 Task: Reset Stabilization
Action: Mouse moved to (785, 309)
Screenshot: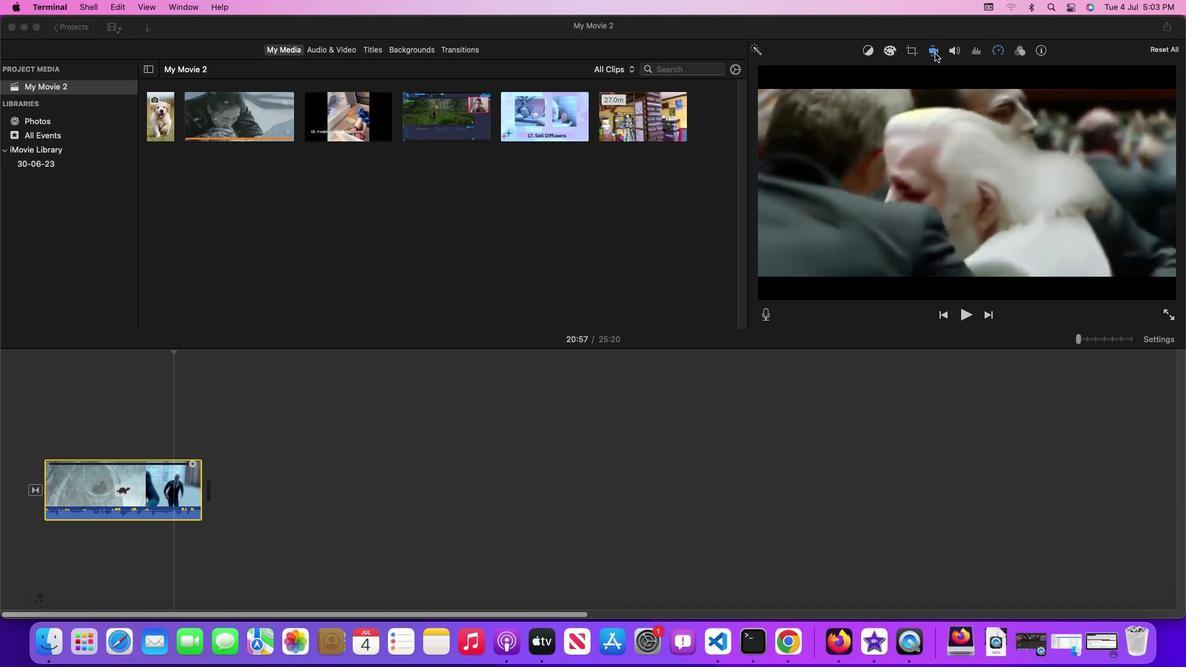 
Action: Mouse pressed left at (785, 309)
Screenshot: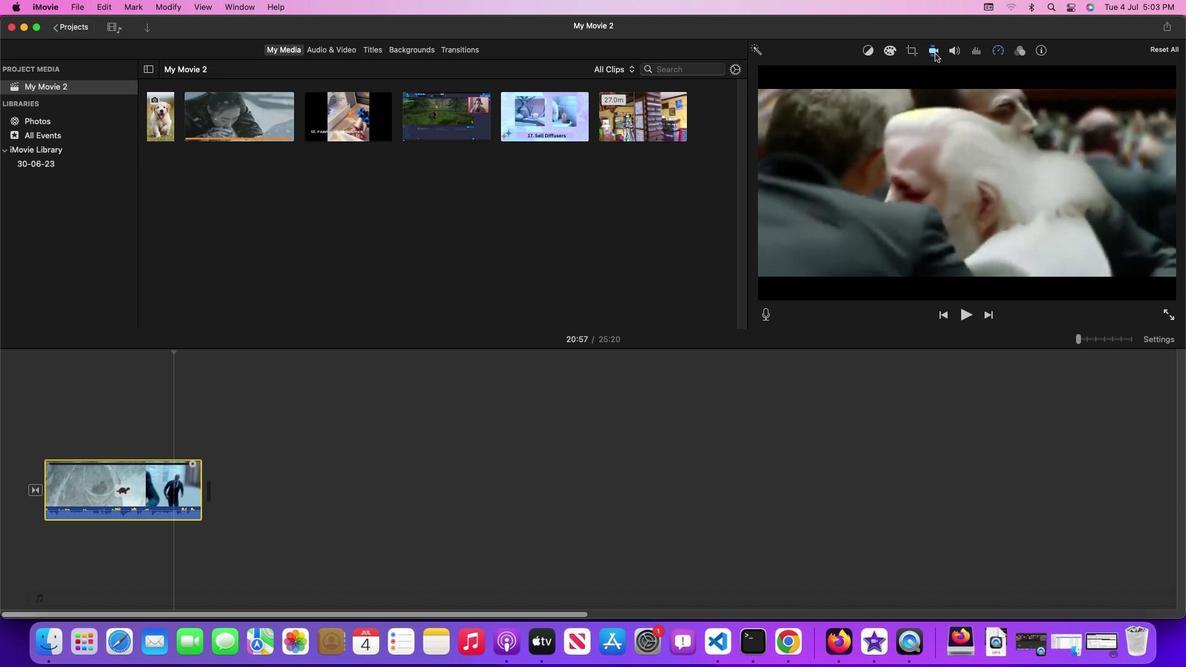 
Action: Mouse moved to (785, 309)
Screenshot: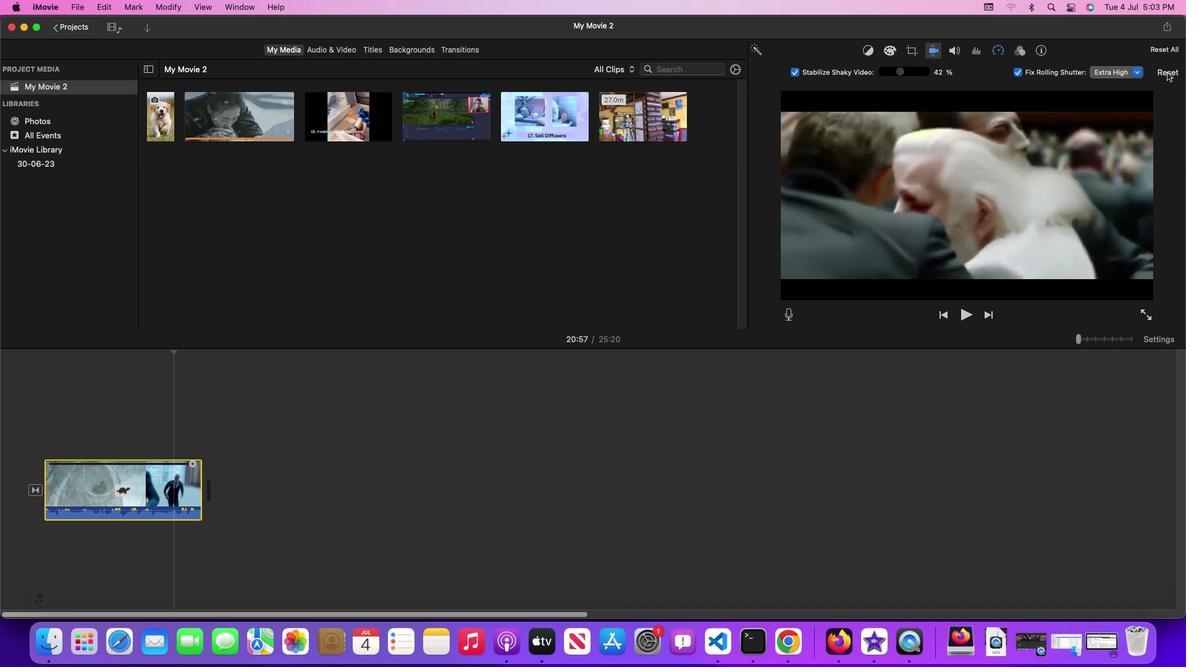 
Action: Mouse pressed left at (785, 309)
Screenshot: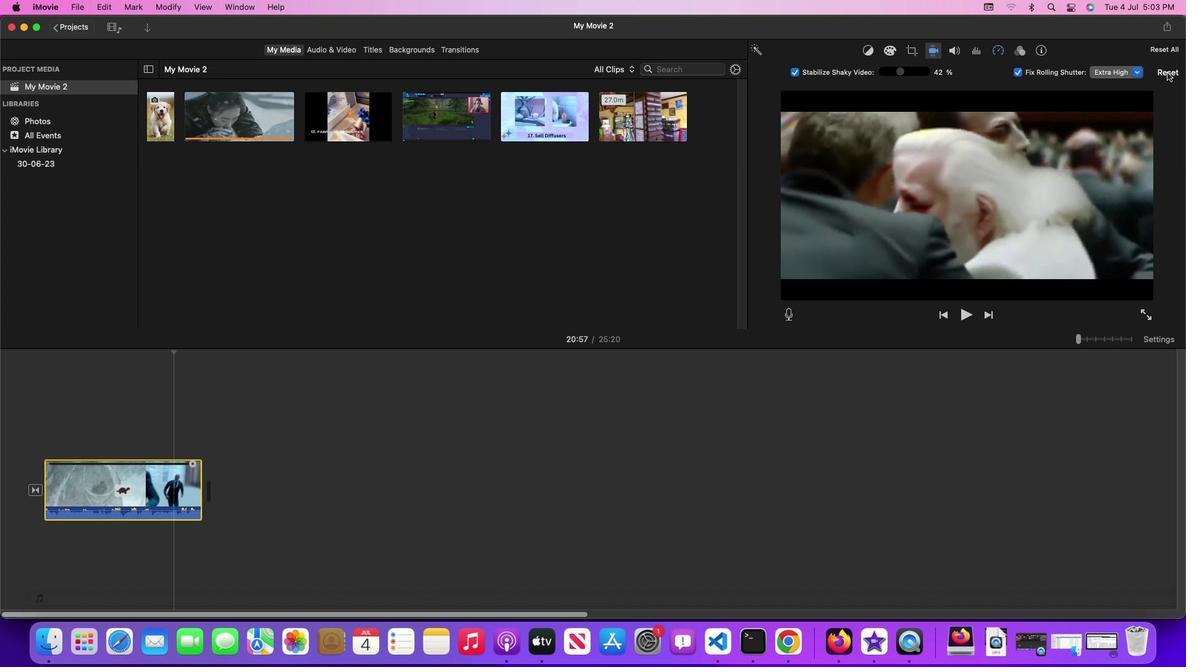 
Action: Mouse moved to (785, 309)
Screenshot: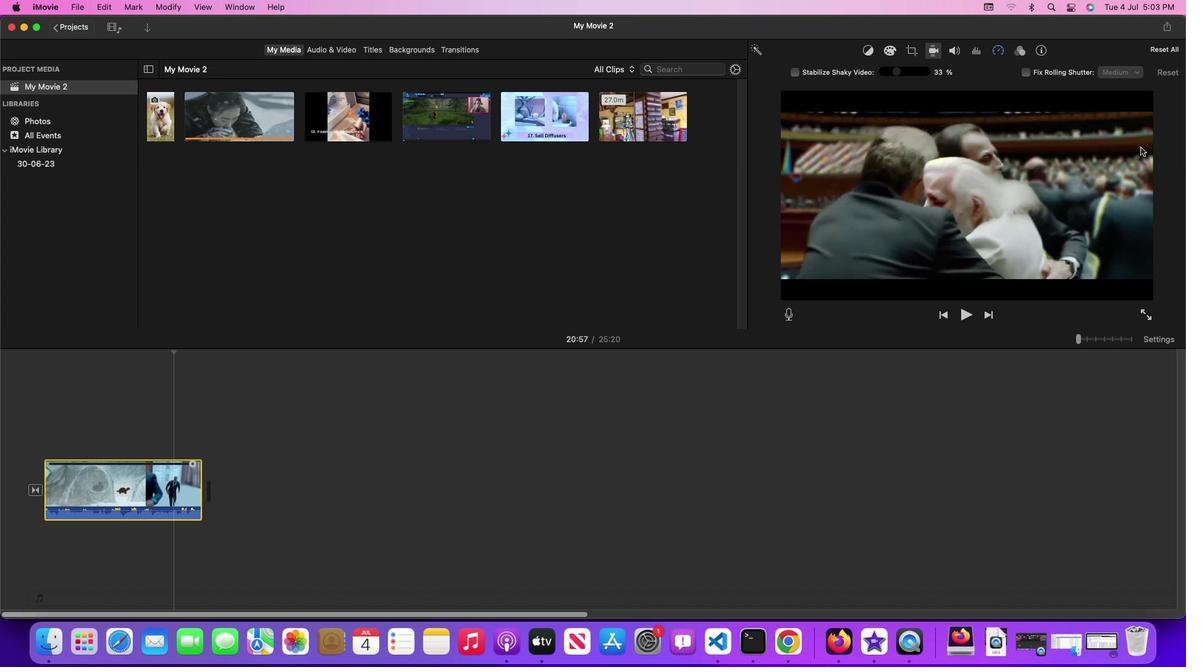 
